 Task: Create List Home Equity Loans in Board Content Marketing Campaigns to Workspace Enterprise Resource Planning. Create List Invoices in Board Website Conversion Rate Optimization to Workspace Enterprise Resource Planning. Create List Homeowners Insurance in Board Market Opportunity Analysis to Workspace Enterprise Resource Planning
Action: Mouse moved to (92, 320)
Screenshot: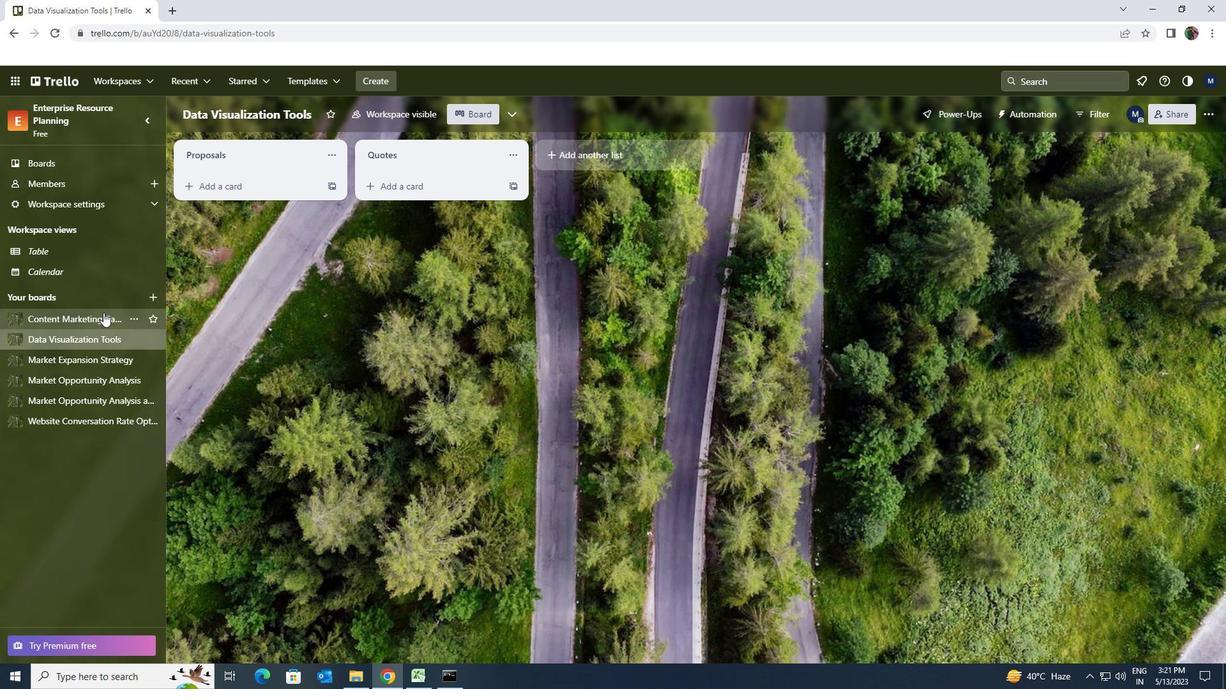 
Action: Mouse pressed left at (92, 320)
Screenshot: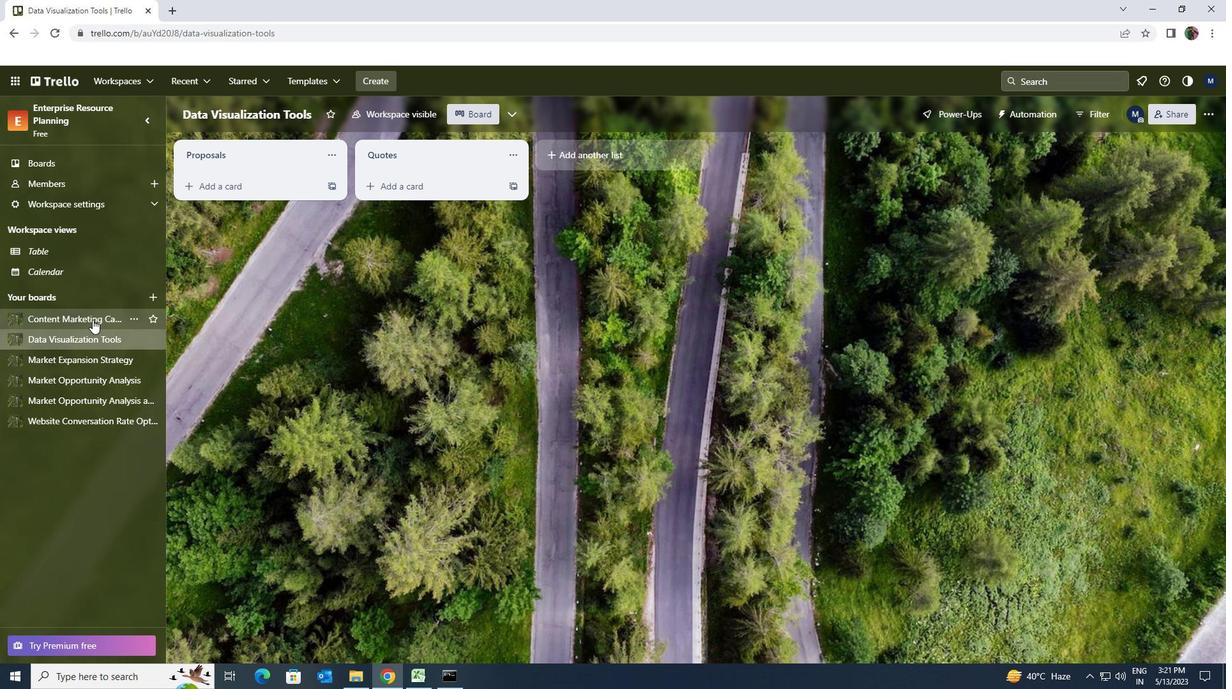 
Action: Mouse moved to (367, 160)
Screenshot: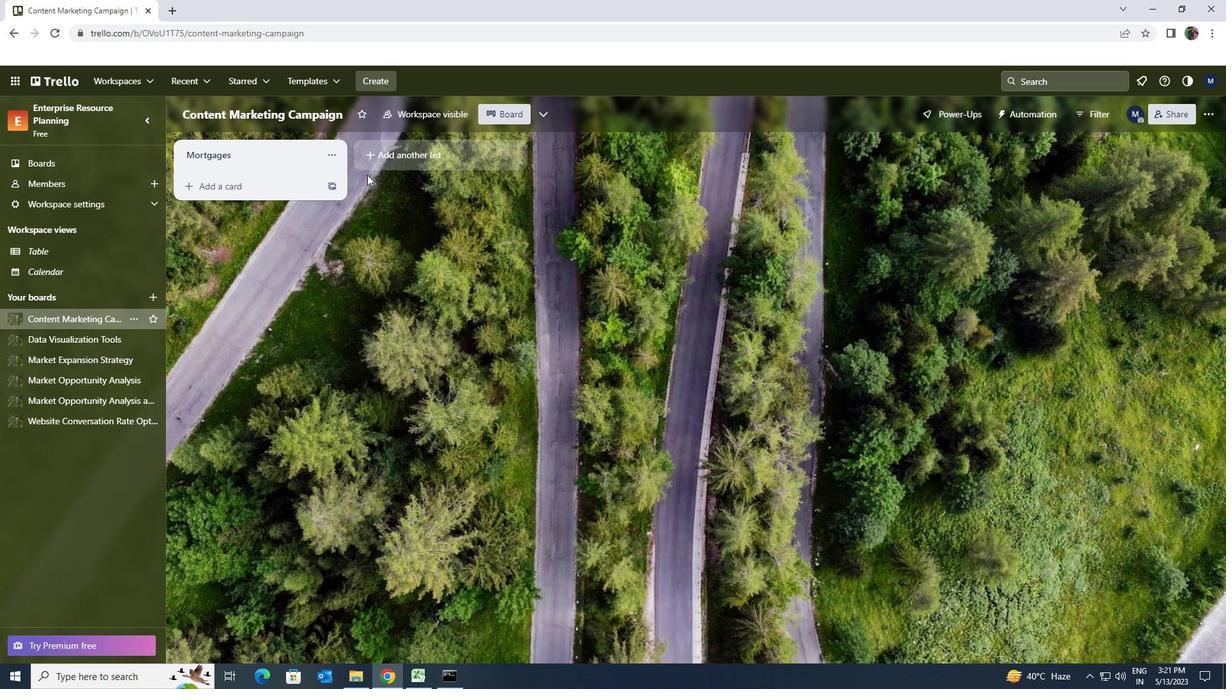 
Action: Mouse pressed left at (367, 160)
Screenshot: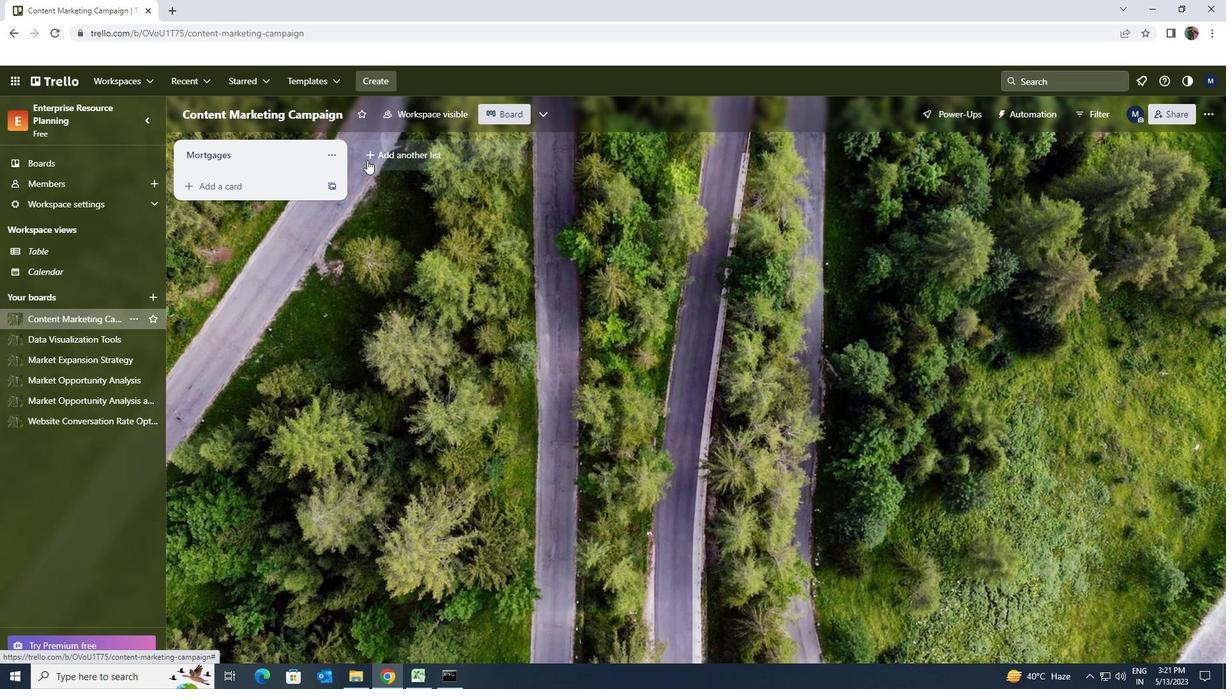 
Action: Key pressed <Key.shift><Key.shift><Key.shift><Key.shift><Key.shift><Key.shift><Key.shift><Key.shift><Key.shift><Key.shift><Key.shift><Key.shift><Key.shift><Key.shift><Key.shift><Key.shift><Key.shift><Key.shift><Key.shift><Key.shift><Key.shift><Key.shift><Key.shift><Key.shift><Key.shift><Key.shift><Key.shift><Key.shift><Key.shift><Key.shift><Key.shift><Key.shift>HOME<Key.space><Key.shift><Key.shift><Key.shift><Key.shift>Q<Key.backspace><Key.shift>EQUITY<Key.space><Key.shift>LOANS
Screenshot: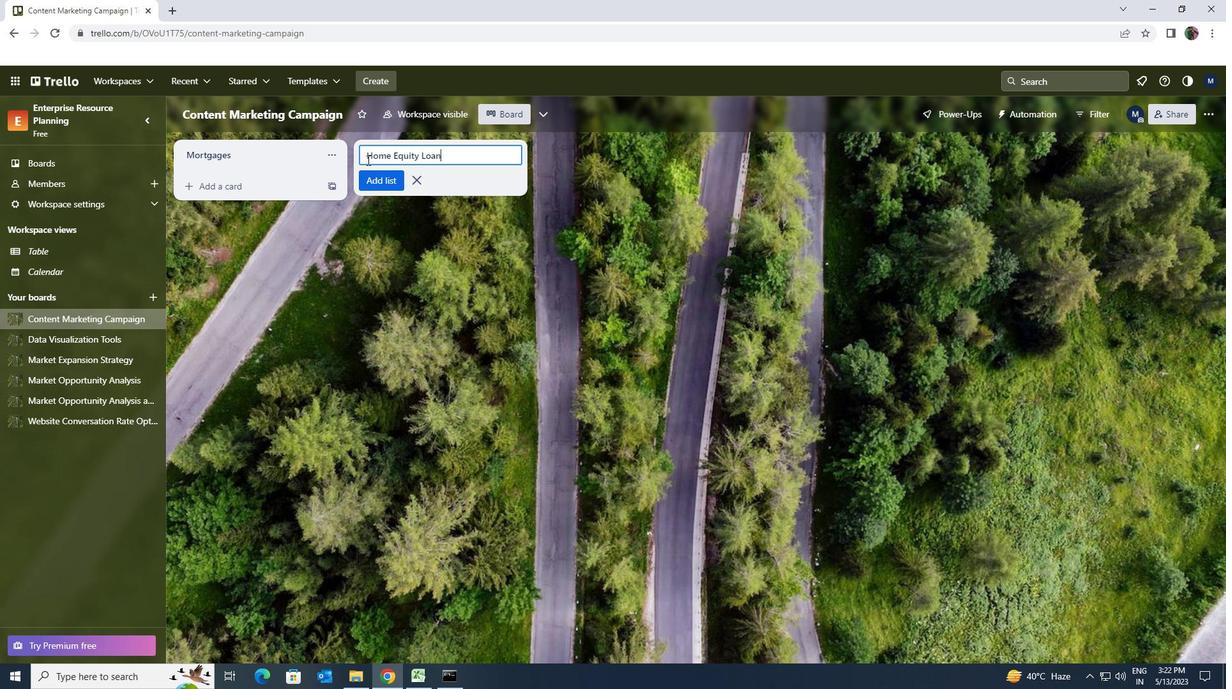 
Action: Mouse moved to (378, 182)
Screenshot: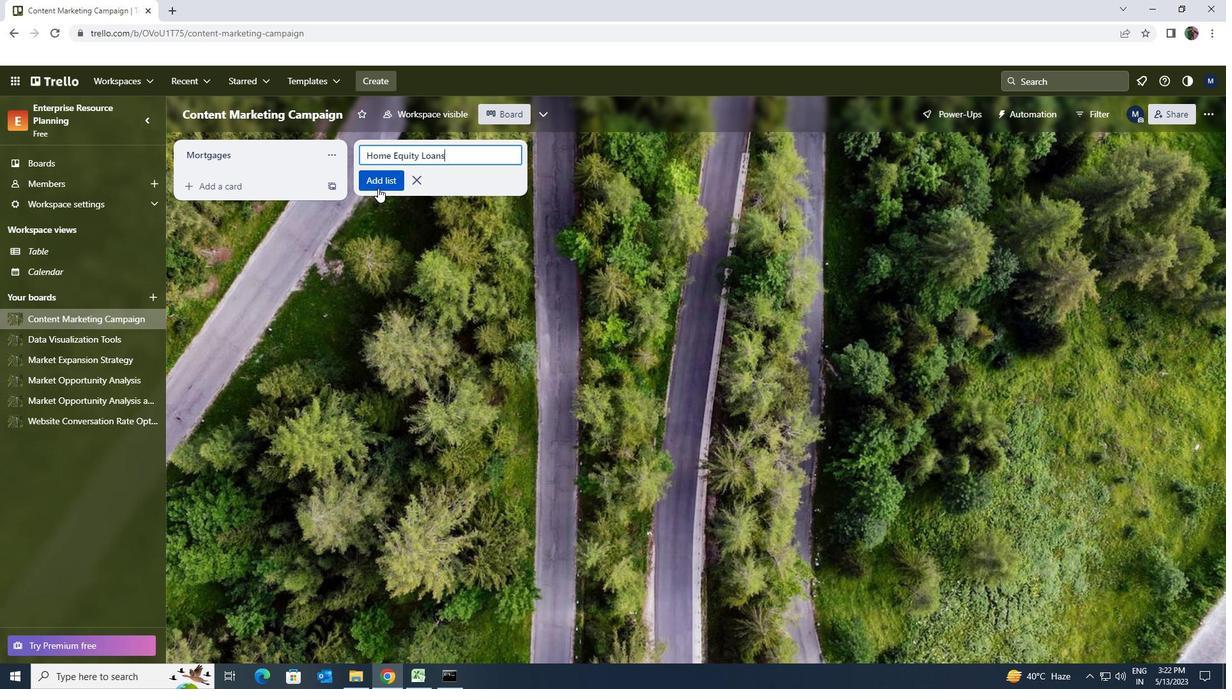 
Action: Mouse pressed left at (378, 182)
Screenshot: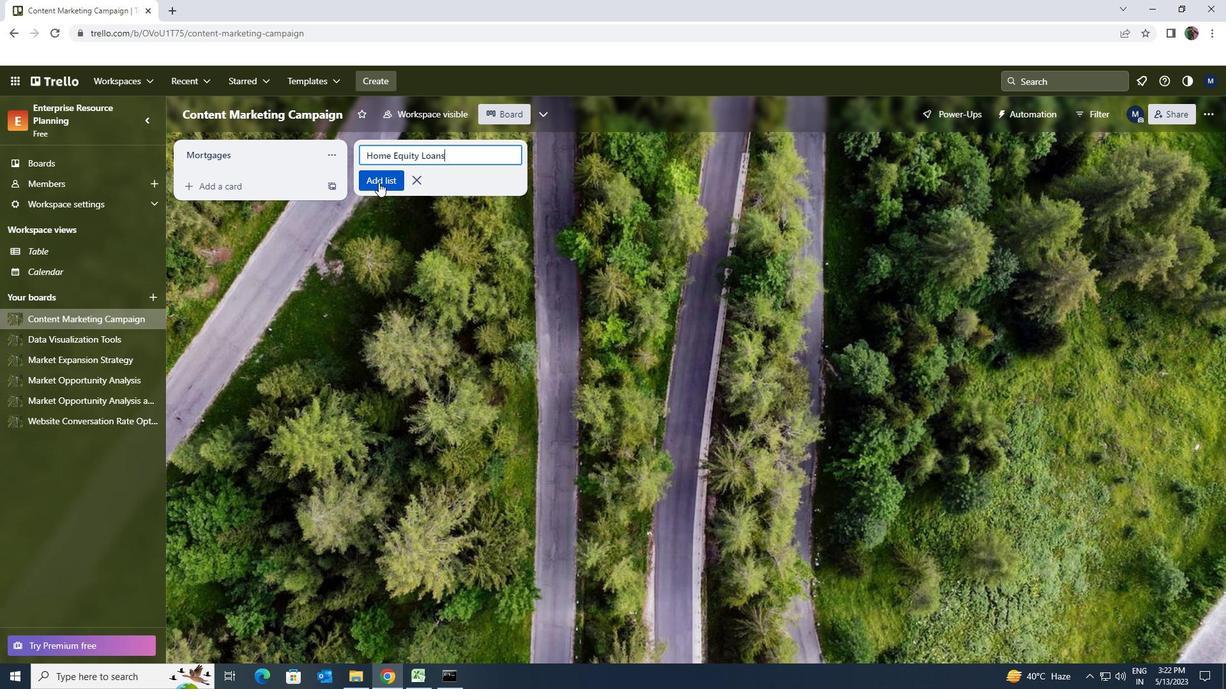 
Action: Mouse moved to (91, 417)
Screenshot: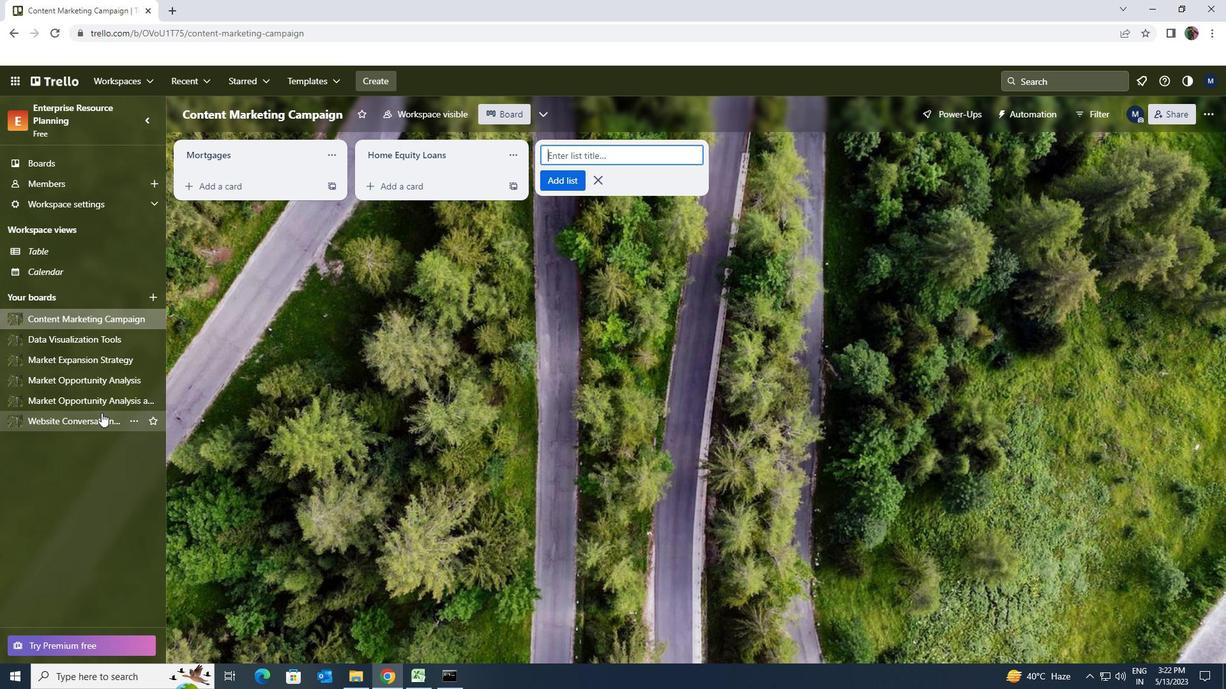 
Action: Mouse pressed left at (91, 417)
Screenshot: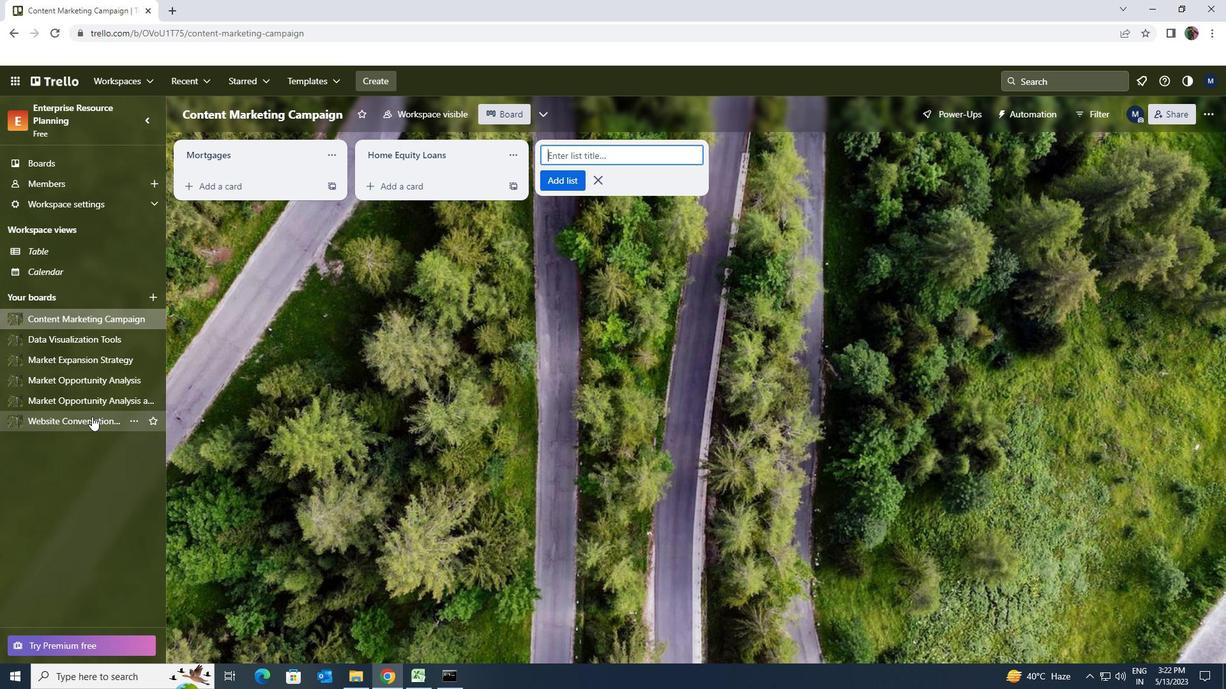 
Action: Mouse moved to (371, 163)
Screenshot: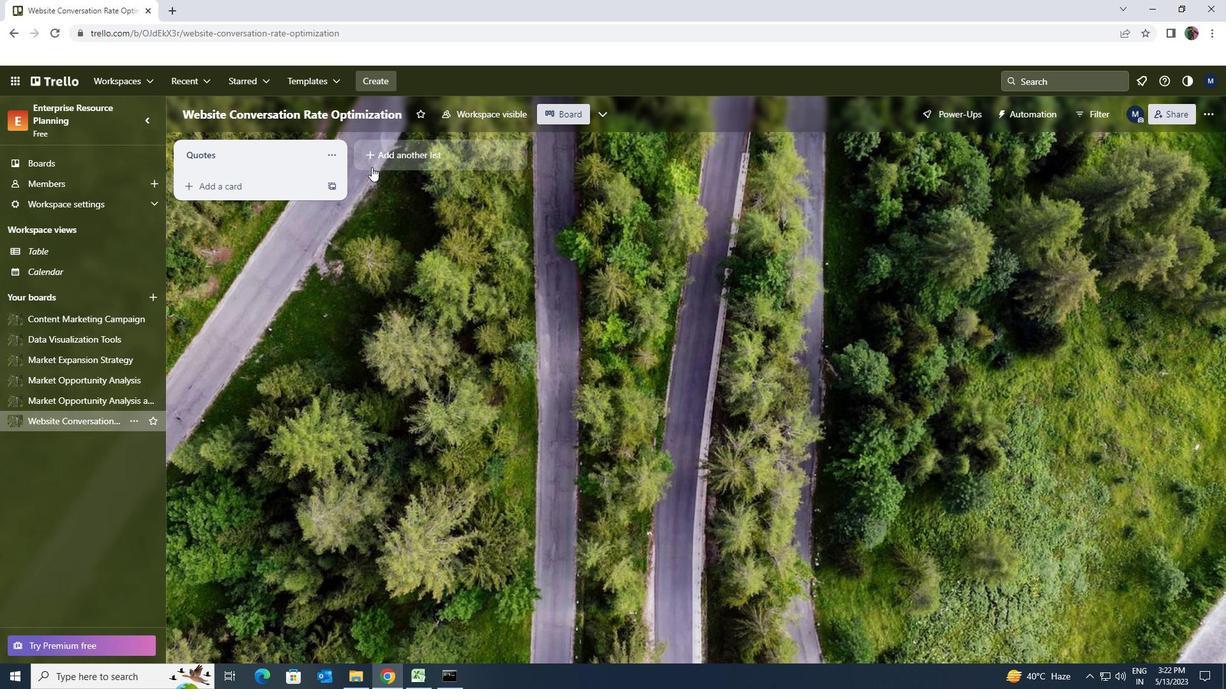 
Action: Mouse pressed left at (371, 163)
Screenshot: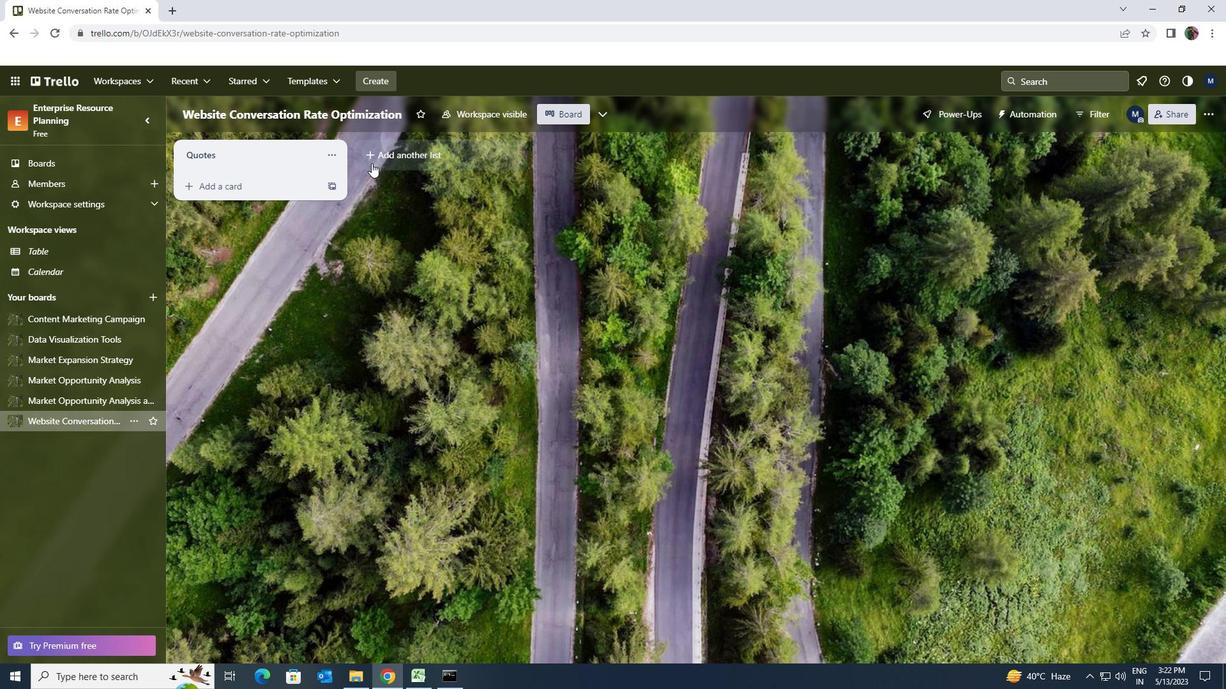 
Action: Key pressed <Key.shift>INOVOICES
Screenshot: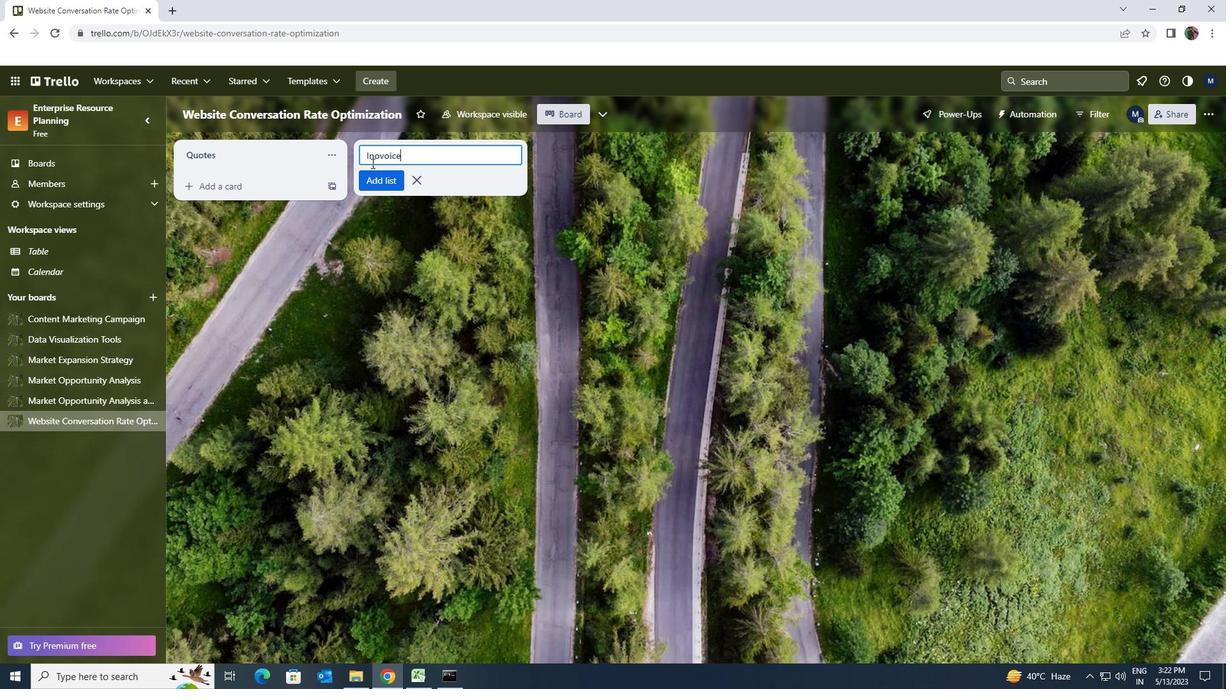 
Action: Mouse moved to (378, 153)
Screenshot: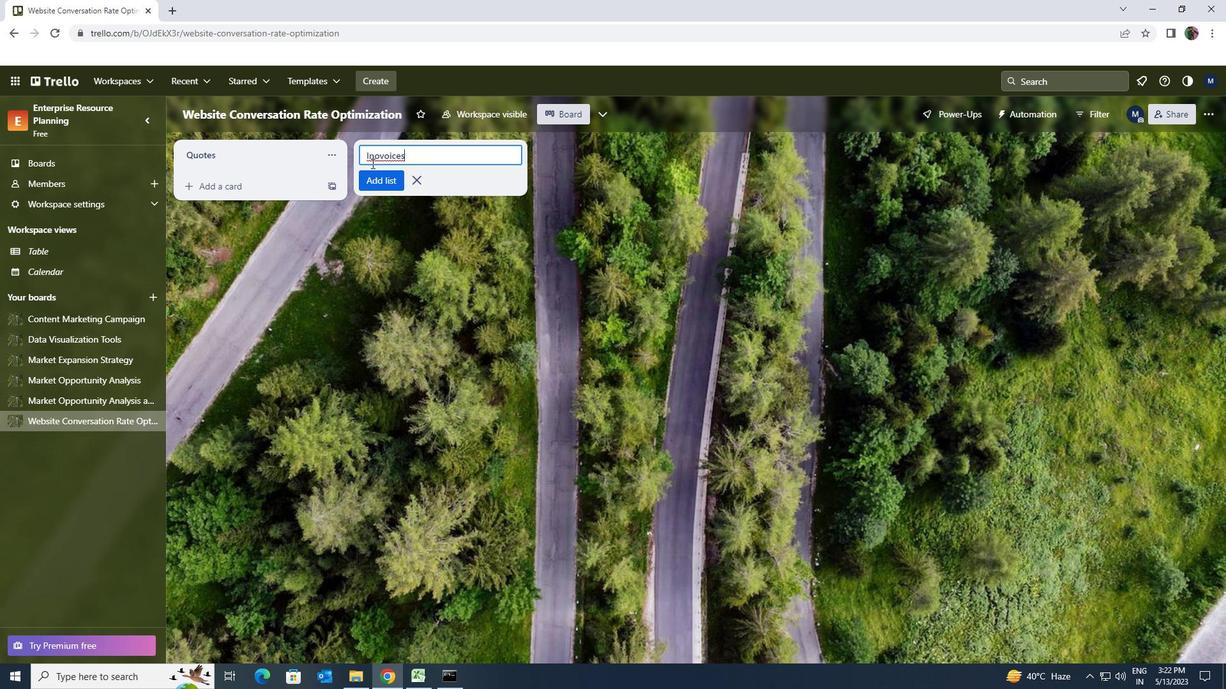 
Action: Mouse pressed left at (378, 153)
Screenshot: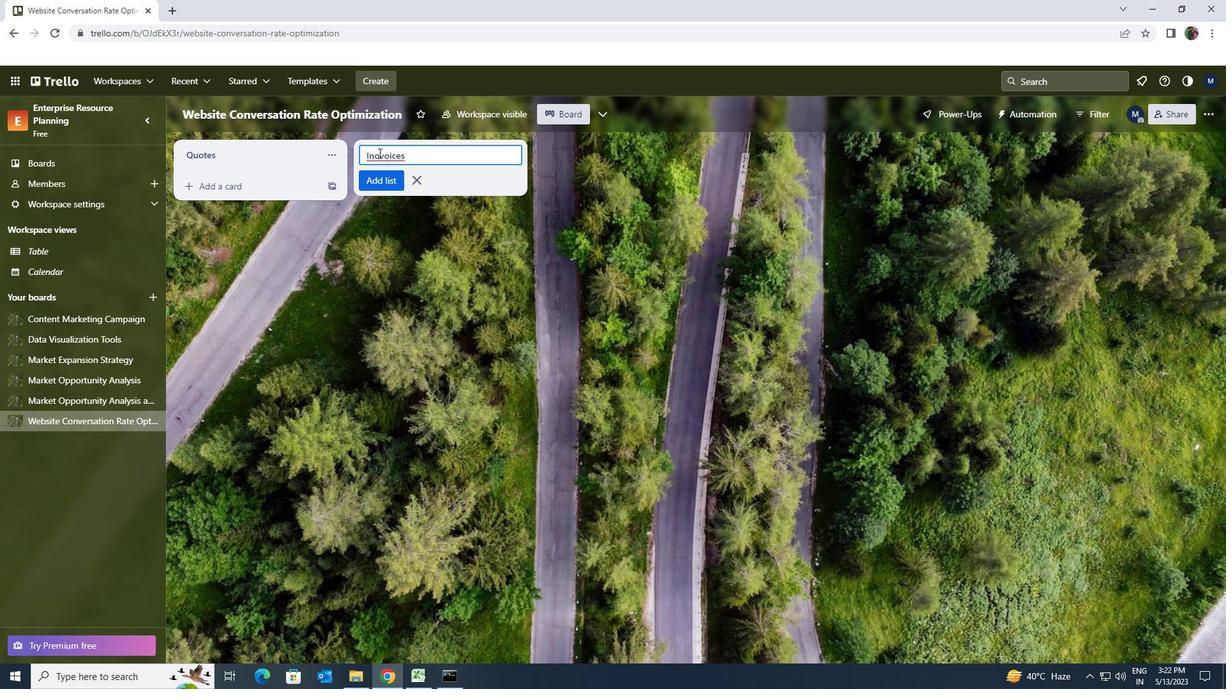 
Action: Mouse moved to (375, 154)
Screenshot: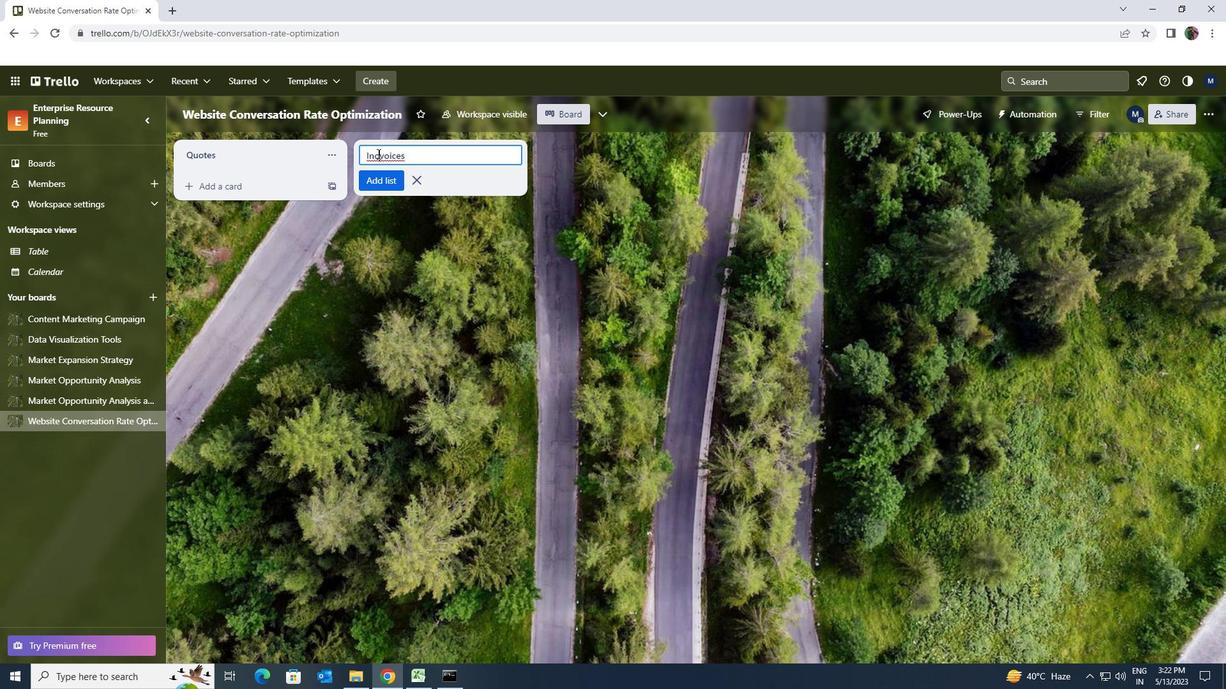 
Action: Key pressed <Key.backspace>
Screenshot: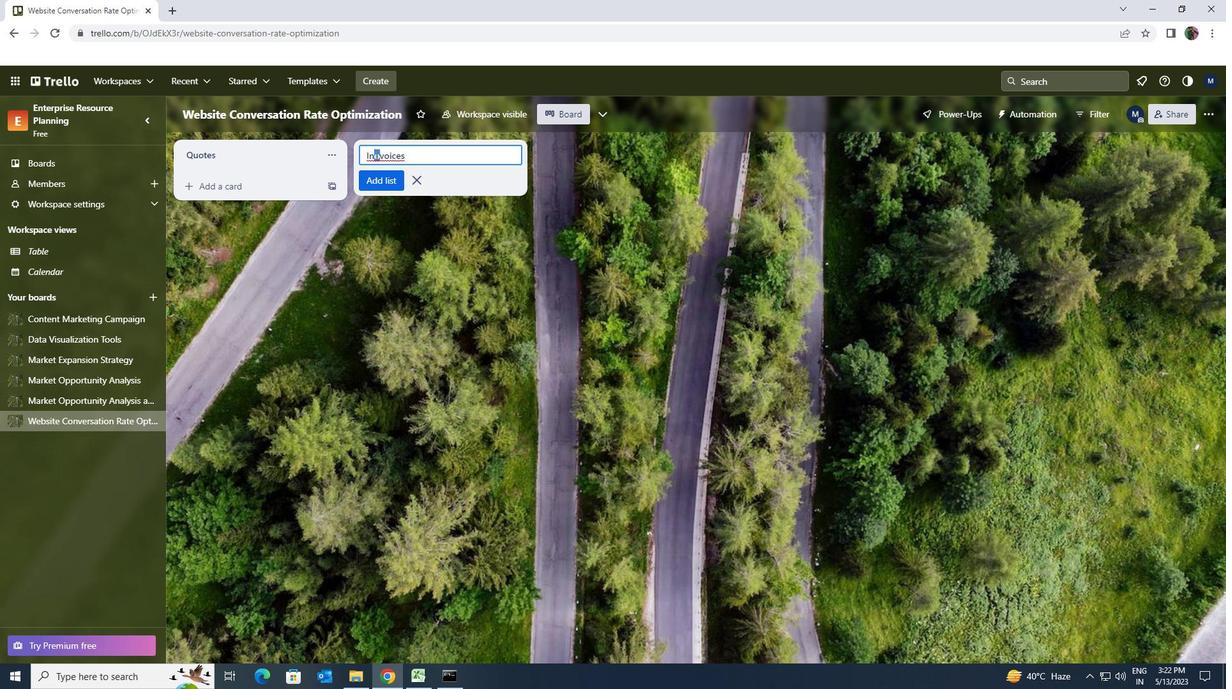 
Action: Mouse moved to (382, 183)
Screenshot: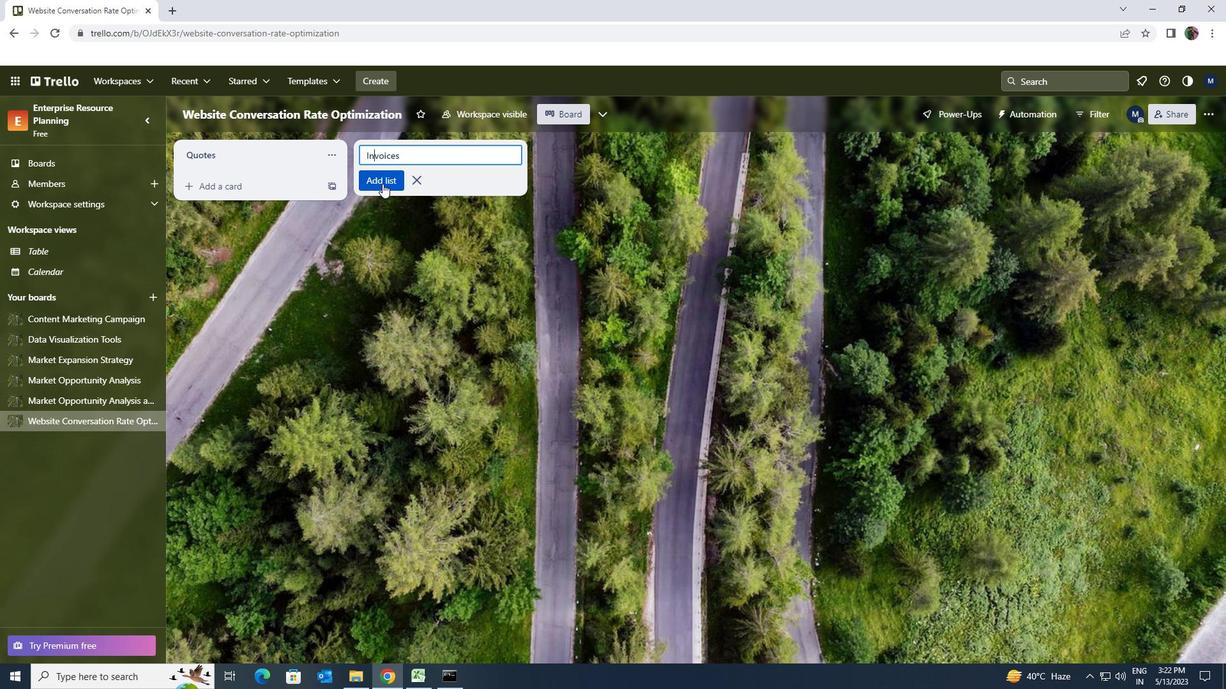 
Action: Mouse pressed left at (382, 183)
Screenshot: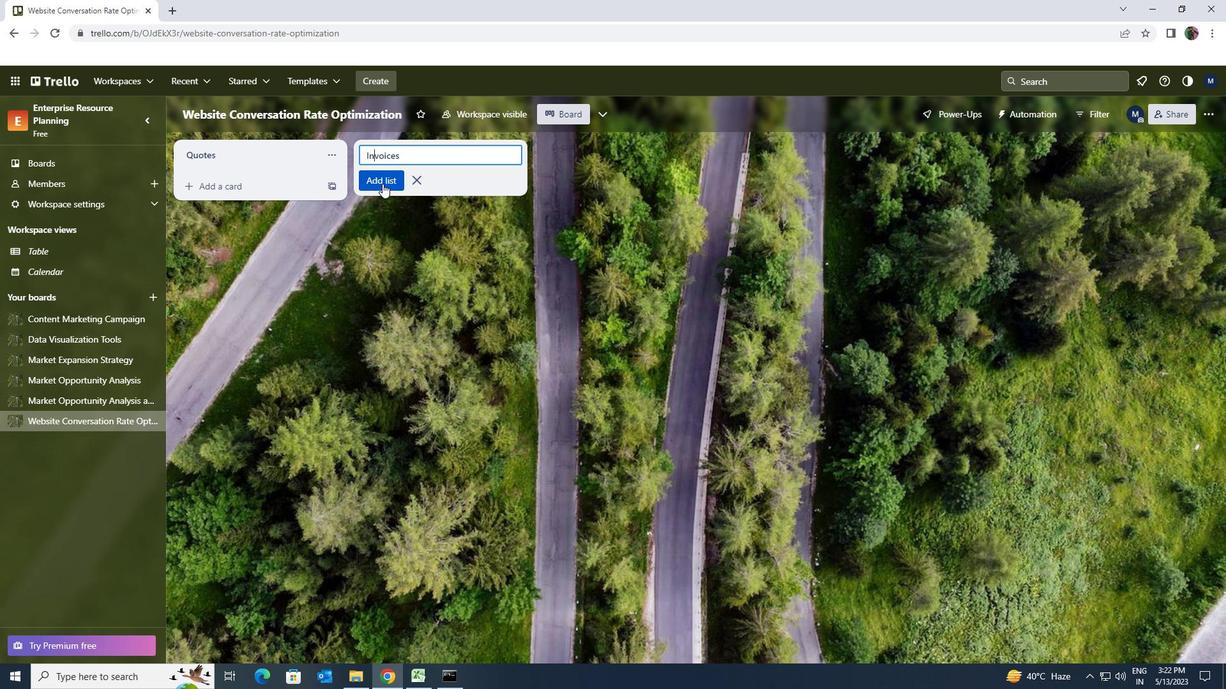 
Action: Mouse moved to (114, 372)
Screenshot: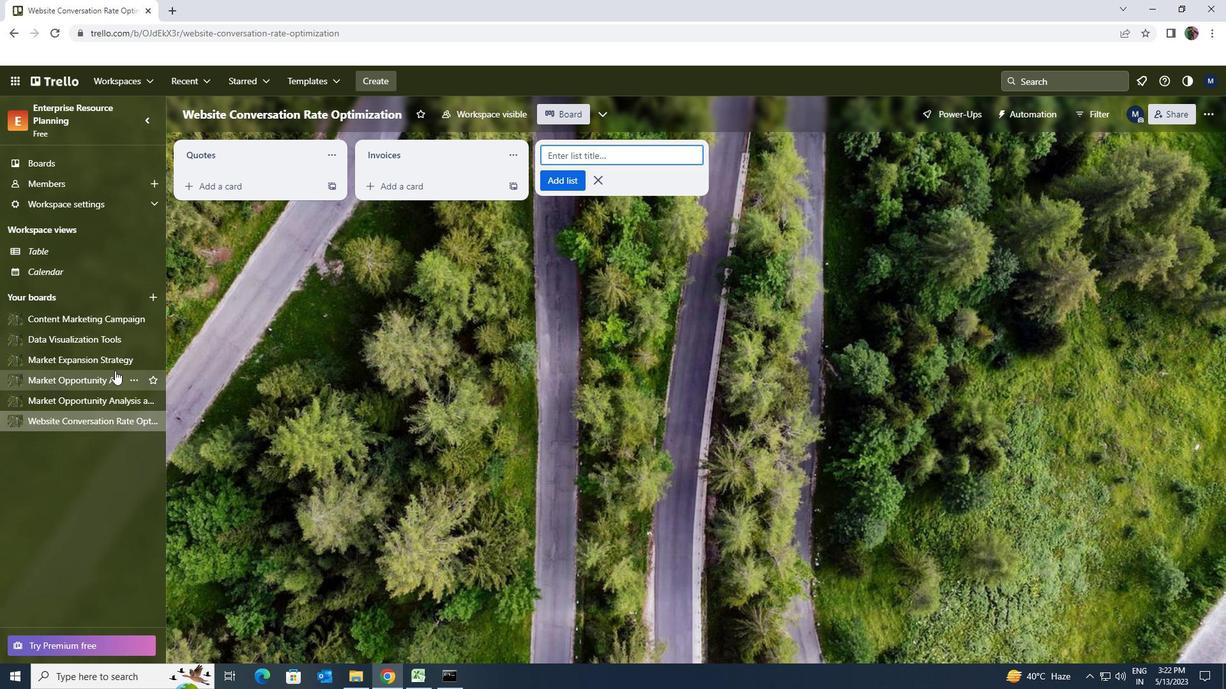 
Action: Mouse pressed left at (114, 372)
Screenshot: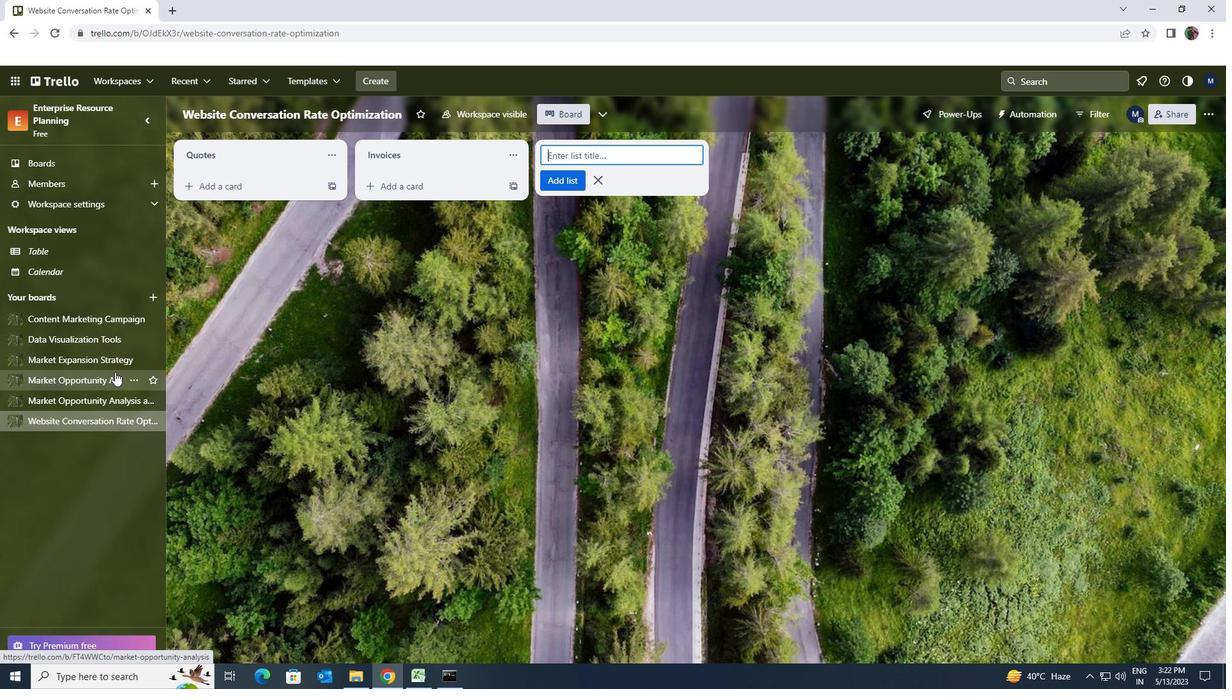 
Action: Mouse moved to (395, 162)
Screenshot: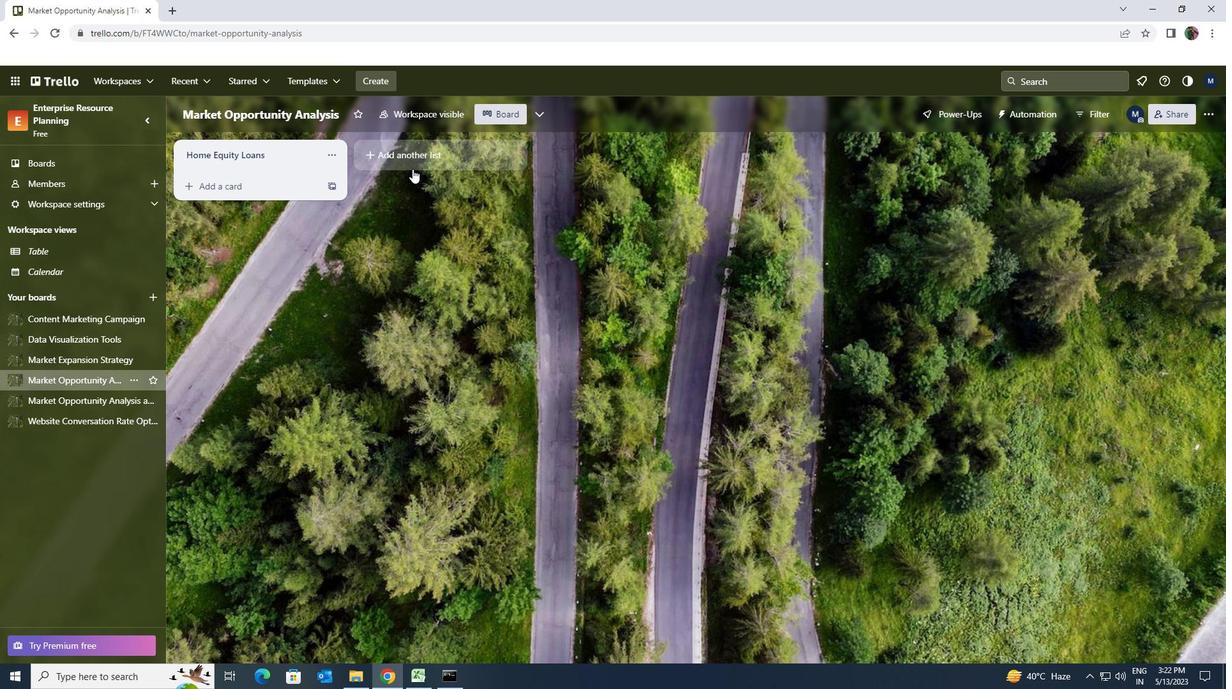 
Action: Mouse pressed left at (395, 162)
Screenshot: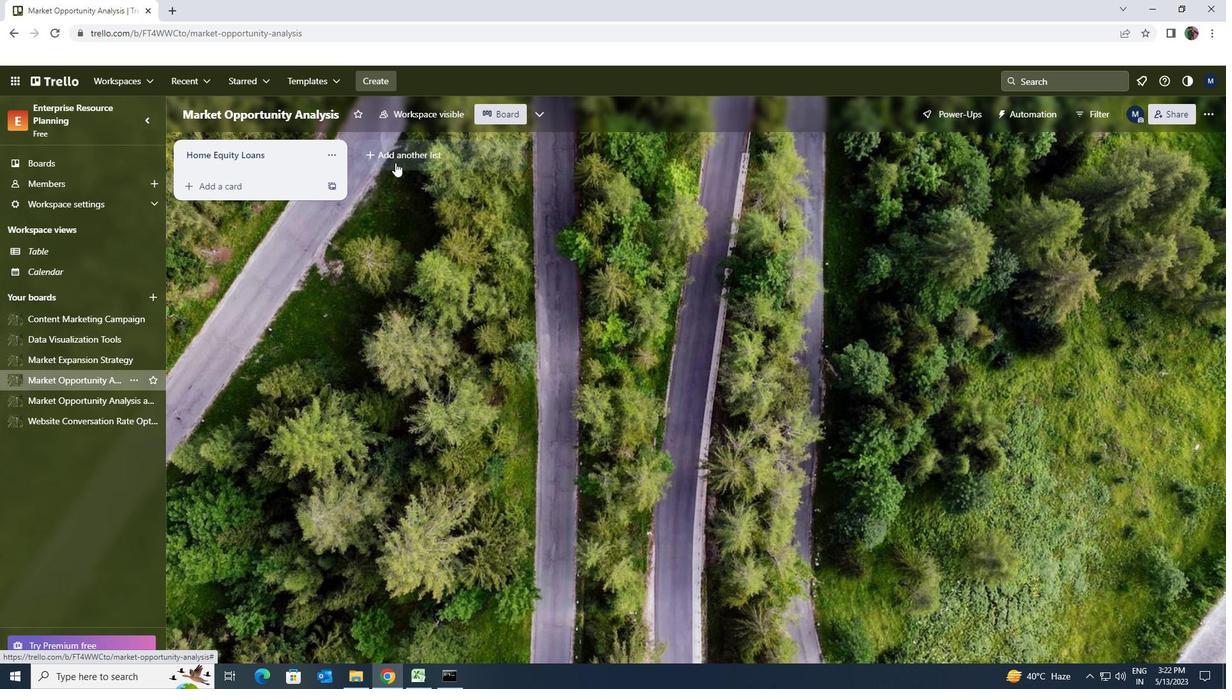 
Action: Key pressed <Key.shift><Key.shift><Key.shift><Key.shift><Key.shift><Key.shift>HOMEOWNERS<Key.space><Key.shift>INSURANCE
Screenshot: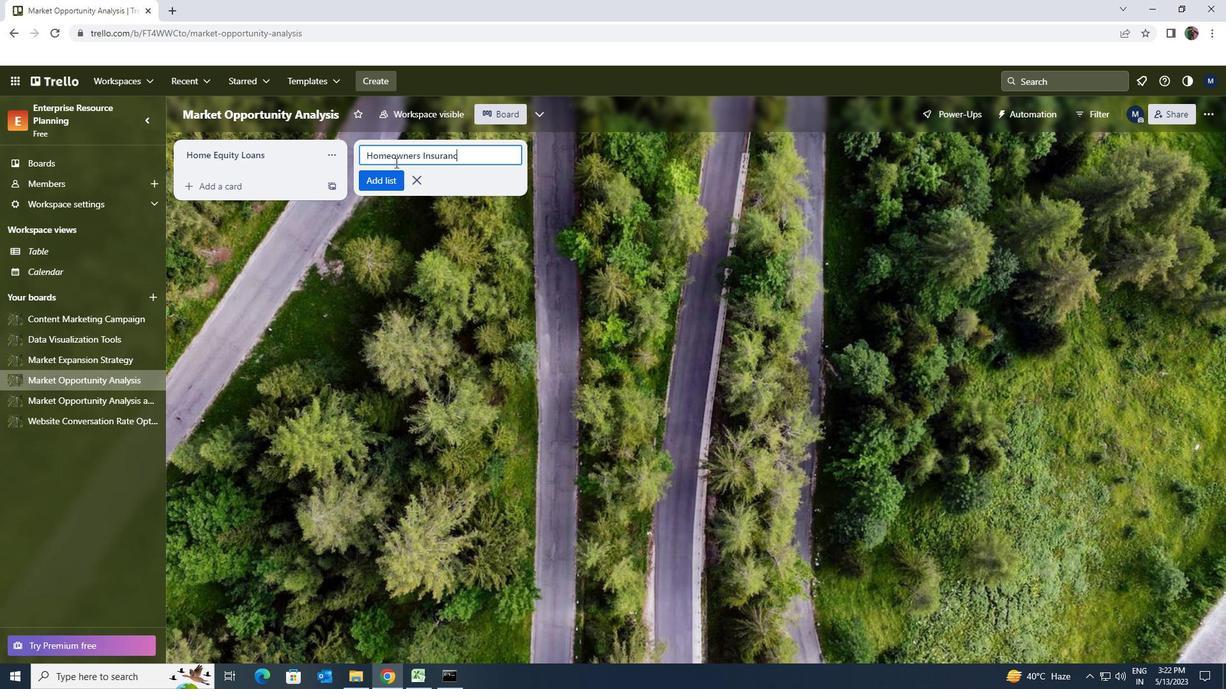 
Action: Mouse moved to (395, 187)
Screenshot: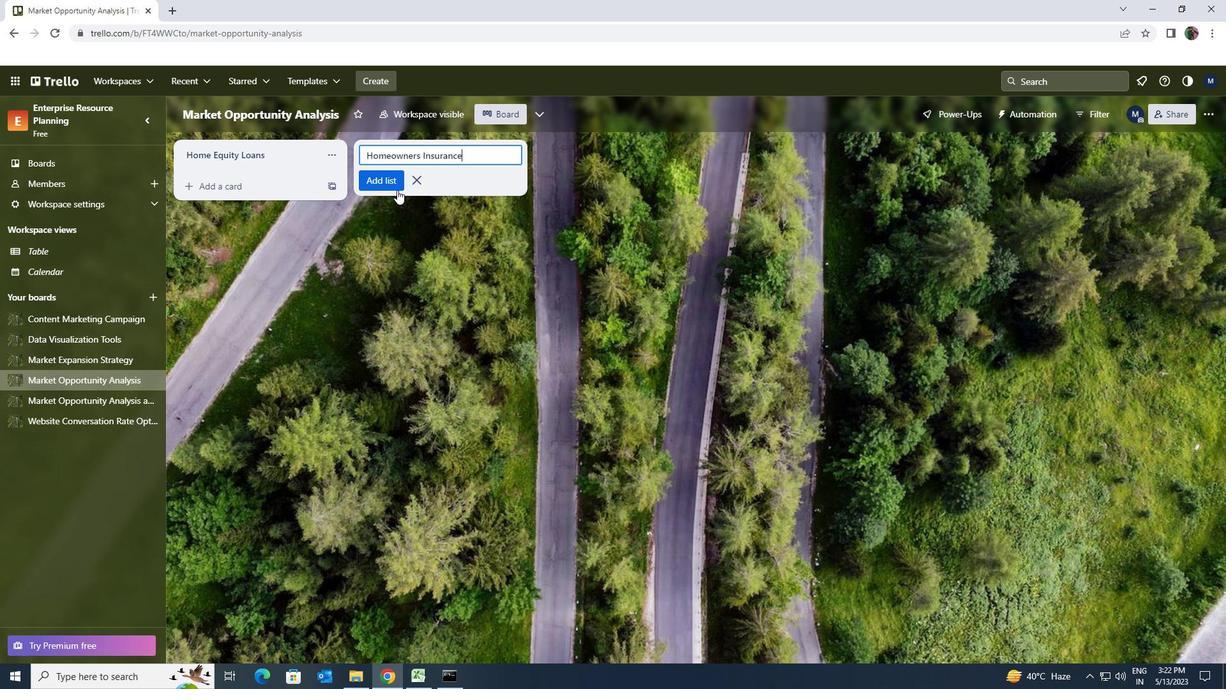 
Action: Mouse pressed left at (395, 187)
Screenshot: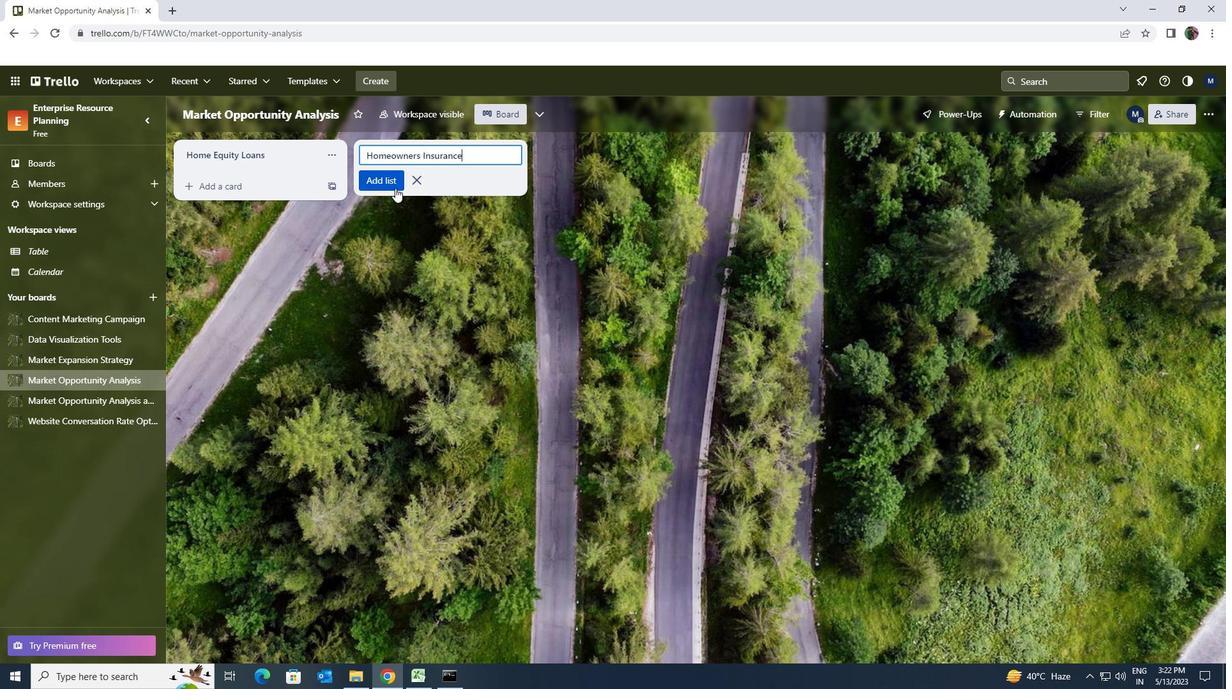 
